 Task: Set the Active button to "Active" Under New Employee in Process Payment.
Action: Mouse moved to (95, 13)
Screenshot: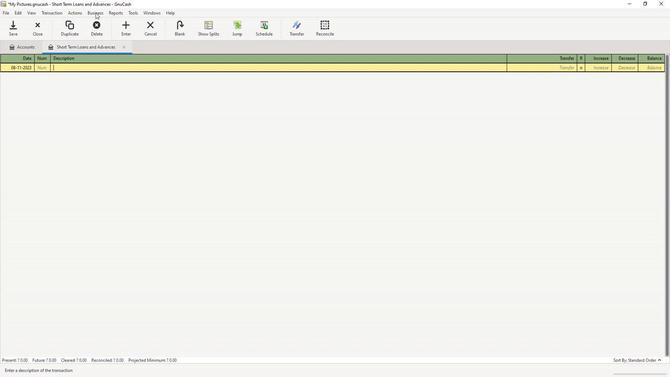 
Action: Mouse pressed left at (95, 13)
Screenshot: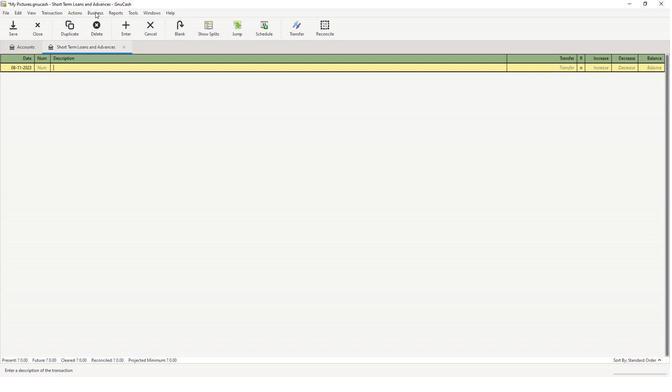 
Action: Mouse moved to (102, 22)
Screenshot: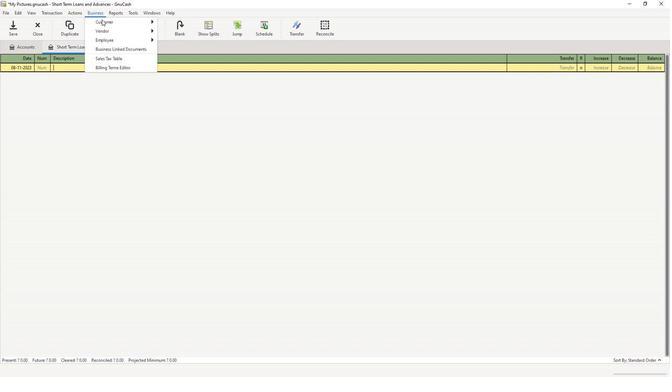 
Action: Mouse pressed left at (102, 22)
Screenshot: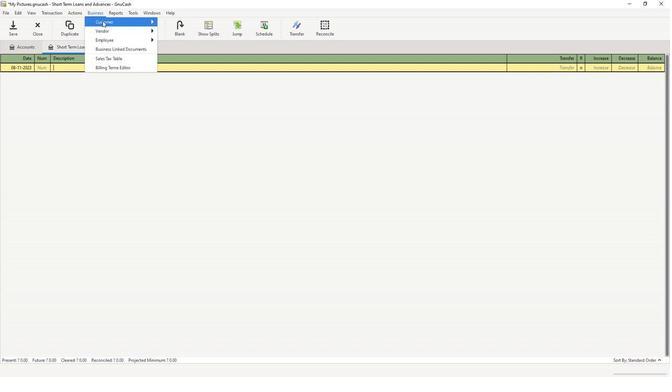 
Action: Mouse moved to (189, 89)
Screenshot: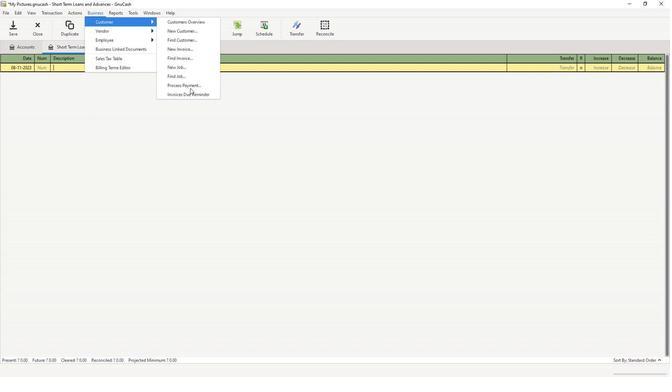 
Action: Mouse pressed left at (189, 89)
Screenshot: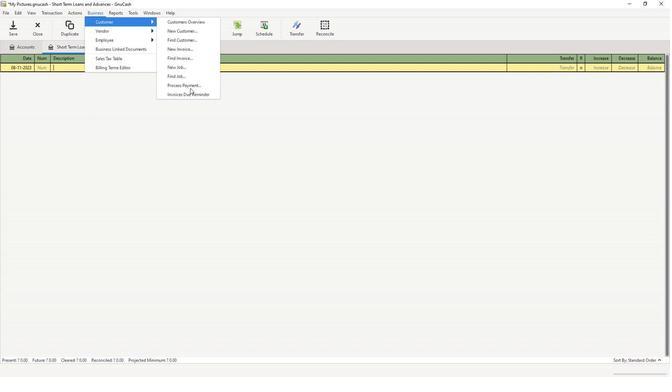 
Action: Mouse moved to (261, 120)
Screenshot: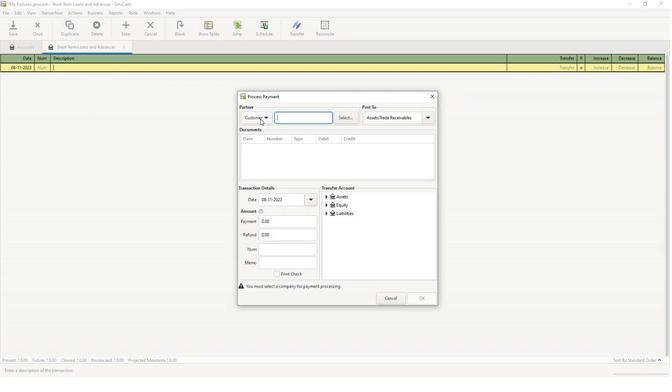
Action: Mouse pressed left at (261, 120)
Screenshot: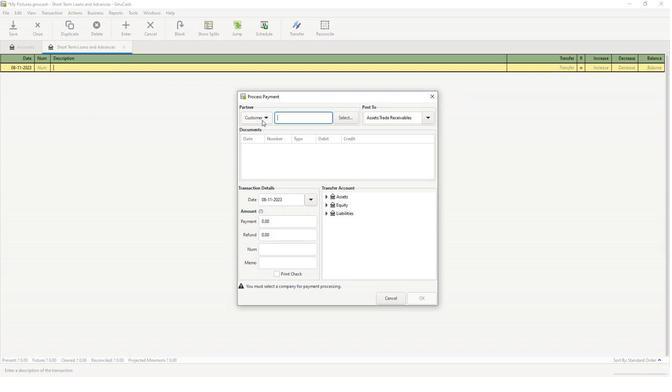 
Action: Mouse moved to (264, 141)
Screenshot: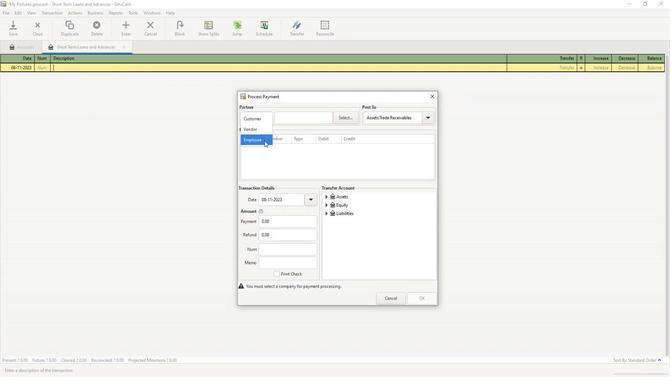 
Action: Mouse pressed left at (264, 141)
Screenshot: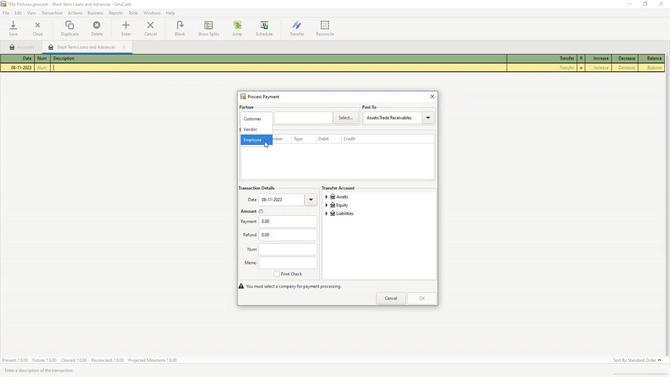 
Action: Mouse moved to (351, 116)
Screenshot: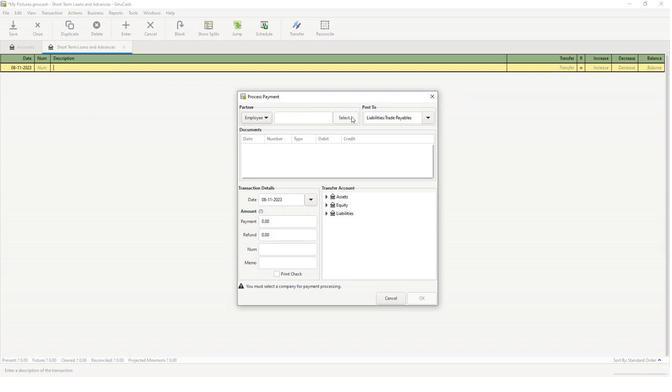 
Action: Mouse pressed left at (351, 116)
Screenshot: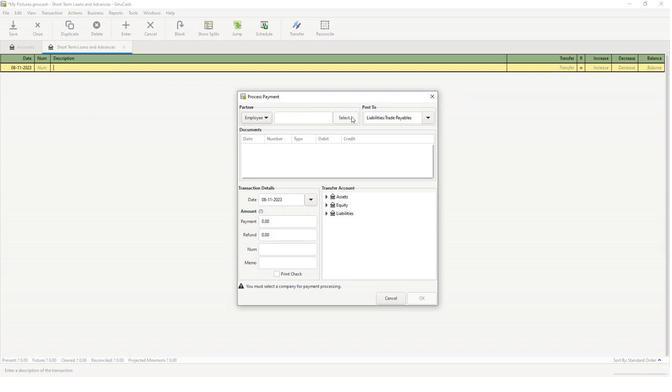 
Action: Mouse moved to (351, 259)
Screenshot: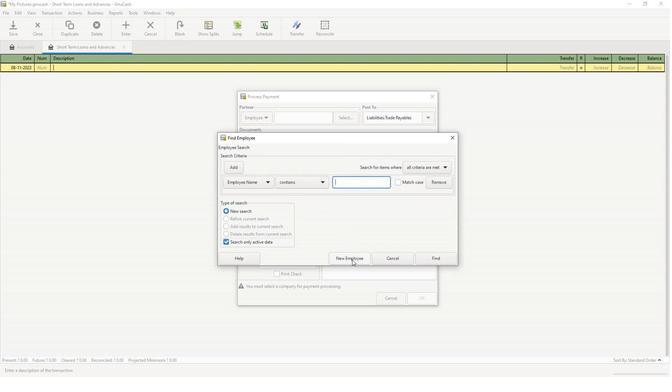 
Action: Mouse pressed left at (351, 259)
Screenshot: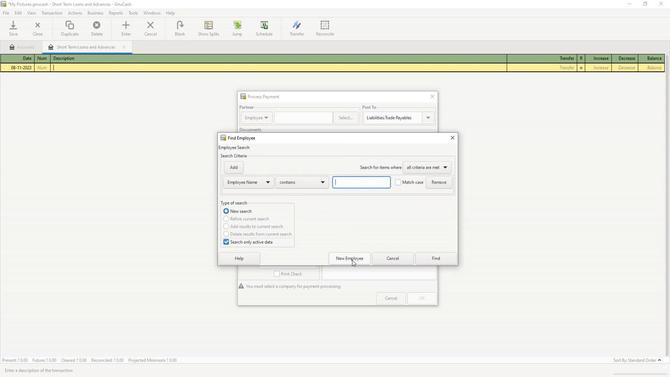 
Action: Mouse moved to (328, 160)
Screenshot: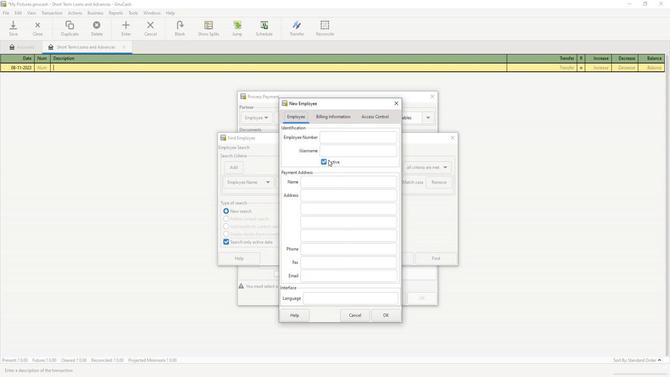 
Action: Mouse pressed left at (328, 160)
Screenshot: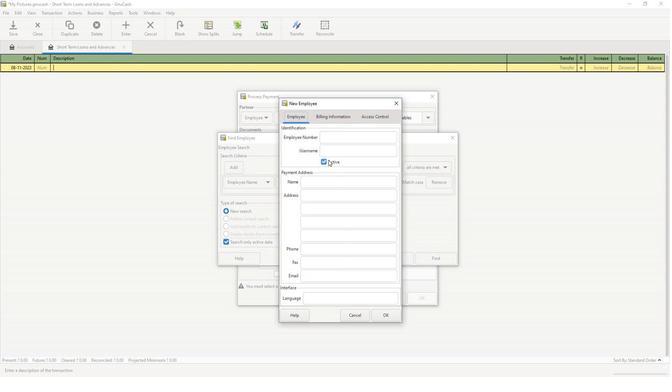 
Action: Mouse pressed left at (328, 160)
Screenshot: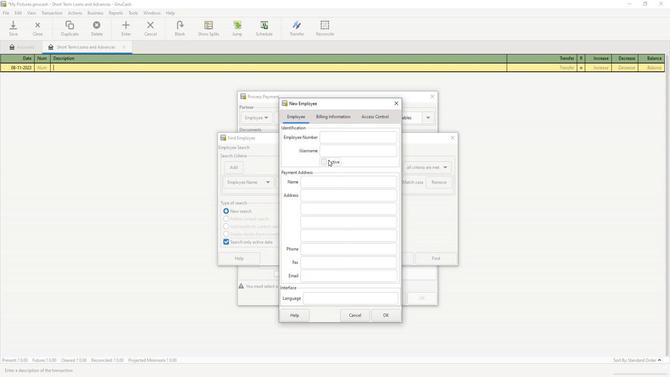 
Action: Mouse moved to (386, 317)
Screenshot: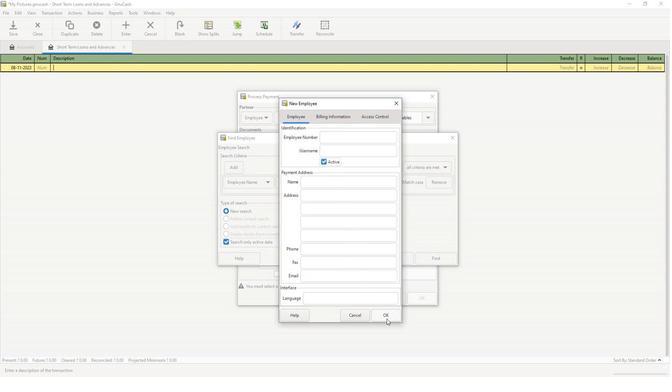 
